 Task: Add Sprouts Organic Green Tea to the cart.
Action: Mouse moved to (18, 77)
Screenshot: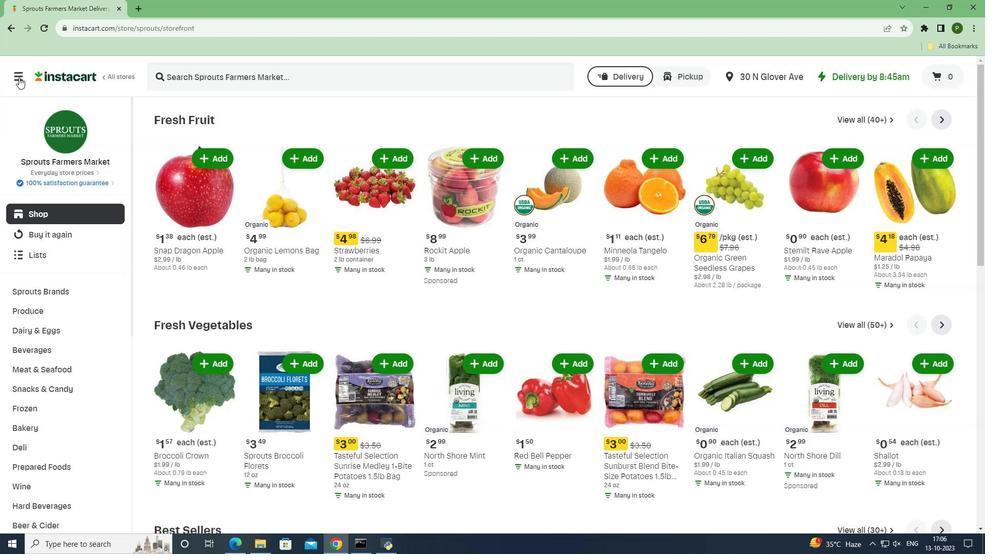 
Action: Mouse pressed left at (18, 77)
Screenshot: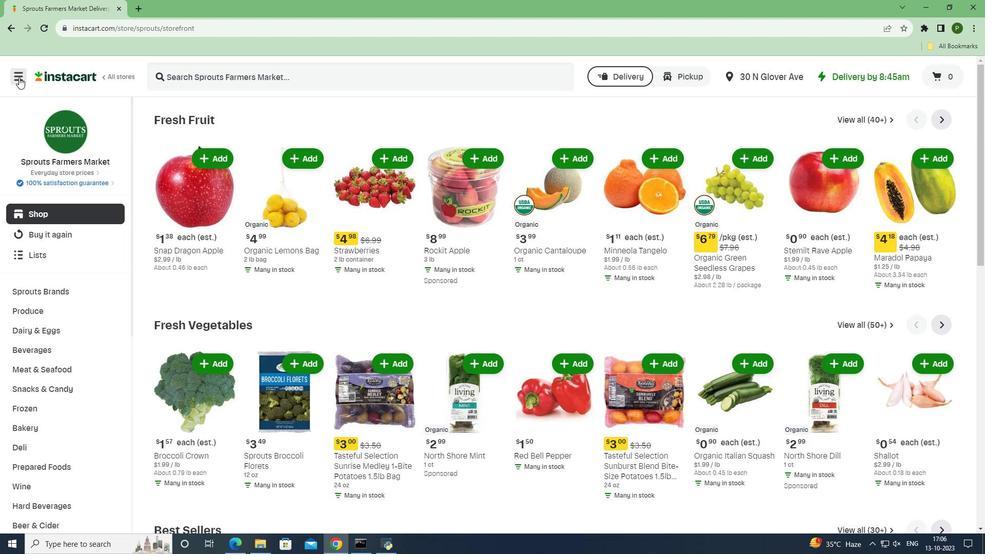 
Action: Mouse moved to (38, 268)
Screenshot: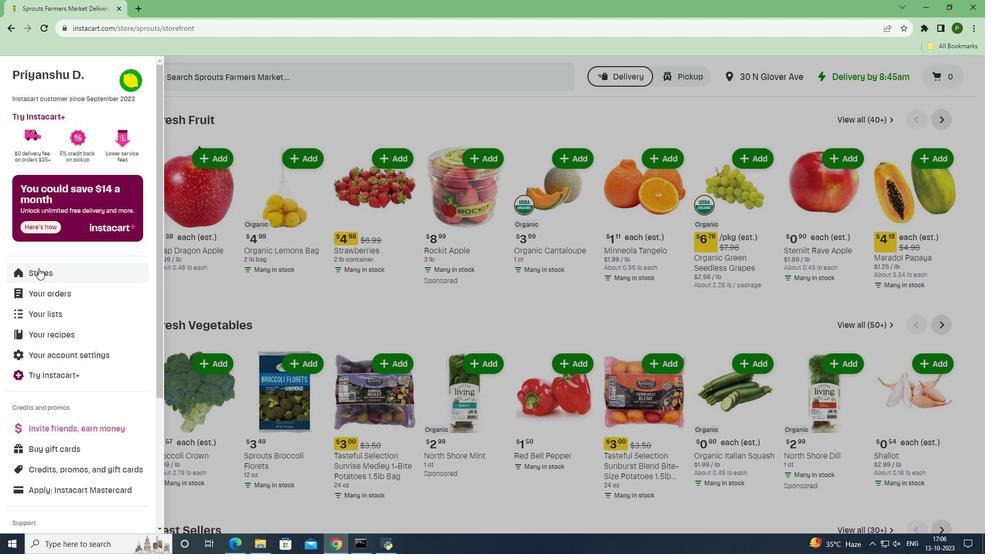 
Action: Mouse pressed left at (38, 268)
Screenshot: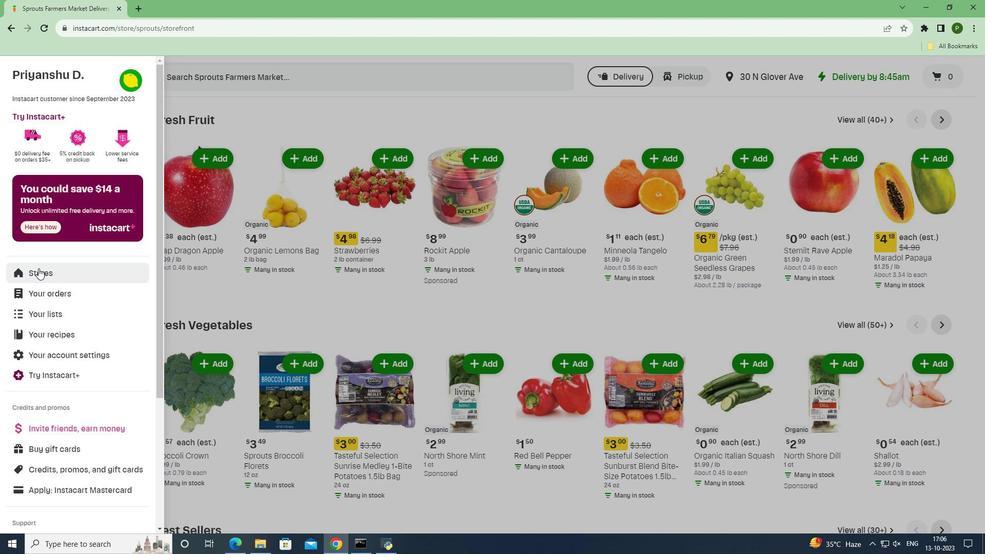
Action: Mouse moved to (242, 130)
Screenshot: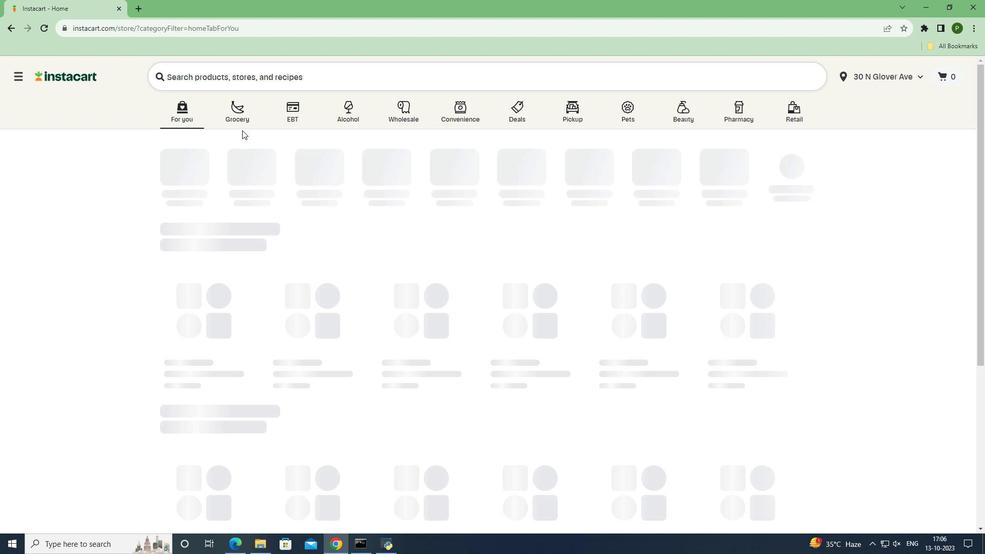 
Action: Mouse pressed left at (242, 130)
Screenshot: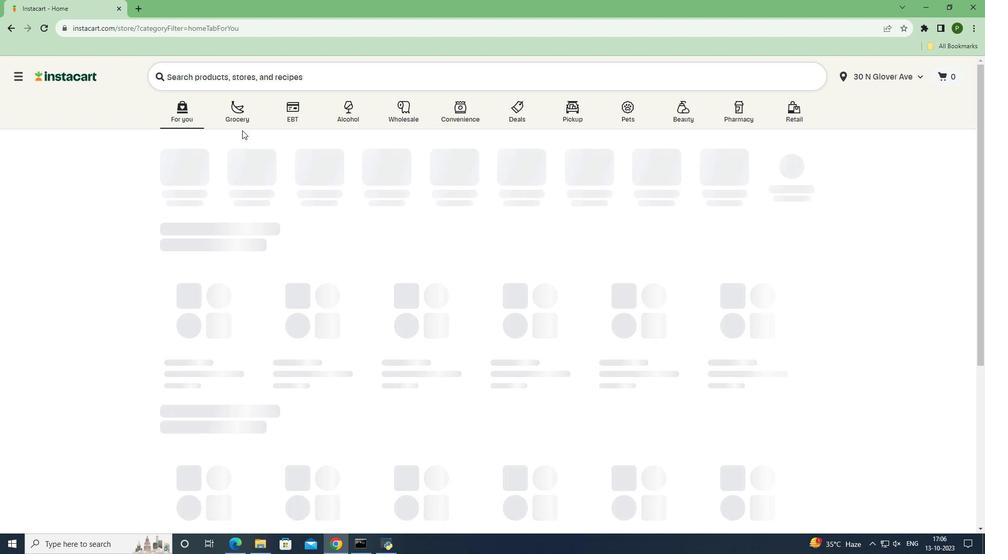 
Action: Mouse moved to (242, 128)
Screenshot: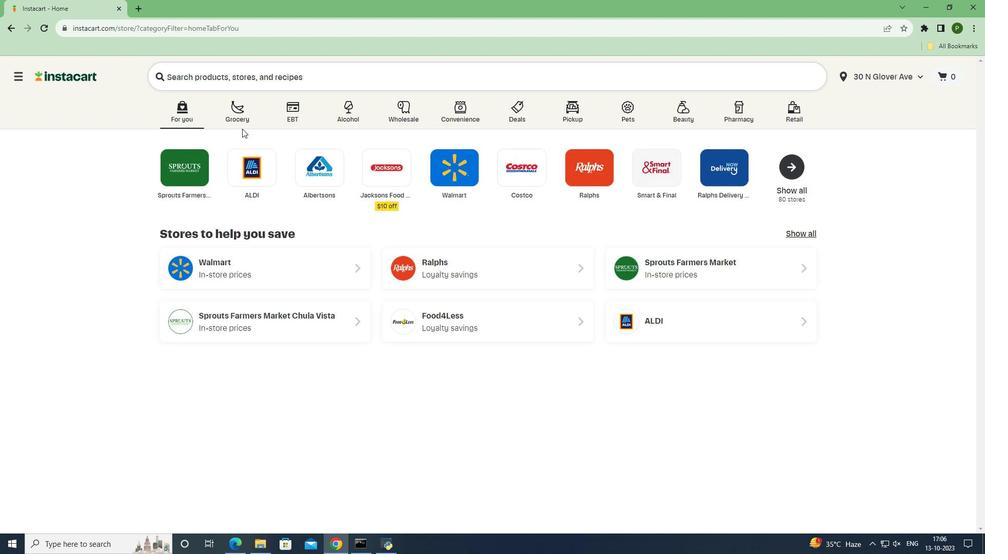 
Action: Mouse pressed left at (242, 128)
Screenshot: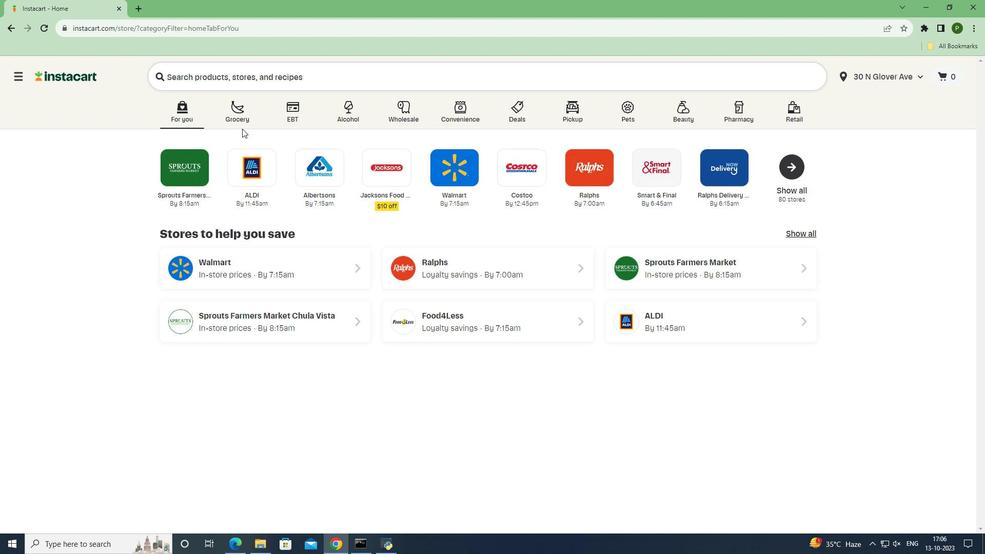 
Action: Mouse moved to (235, 119)
Screenshot: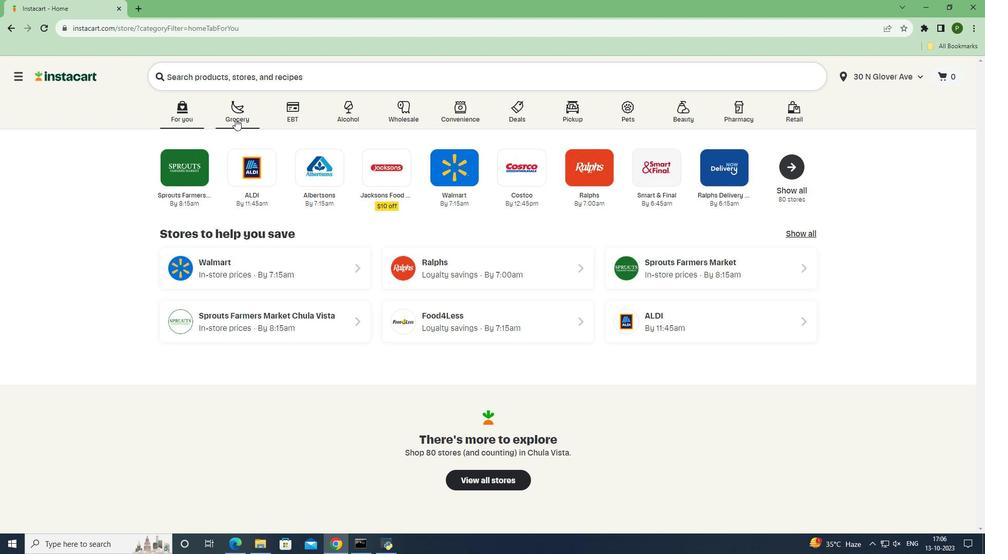 
Action: Mouse pressed left at (235, 119)
Screenshot: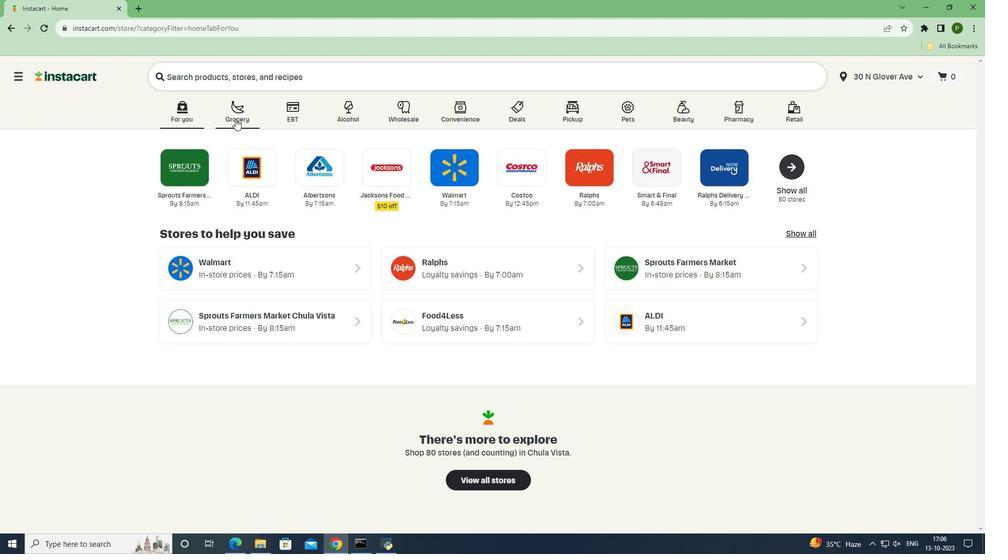 
Action: Mouse moved to (643, 238)
Screenshot: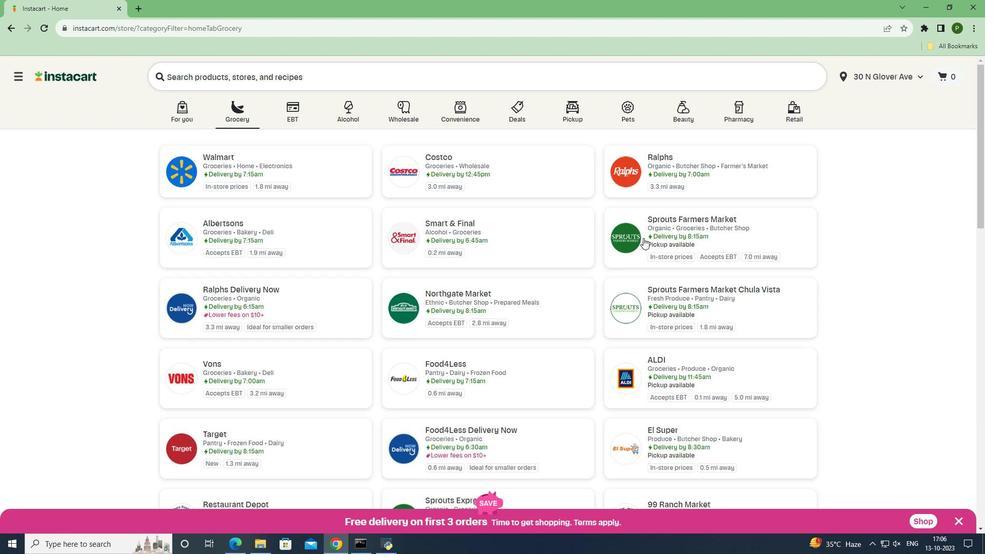 
Action: Mouse pressed left at (643, 238)
Screenshot: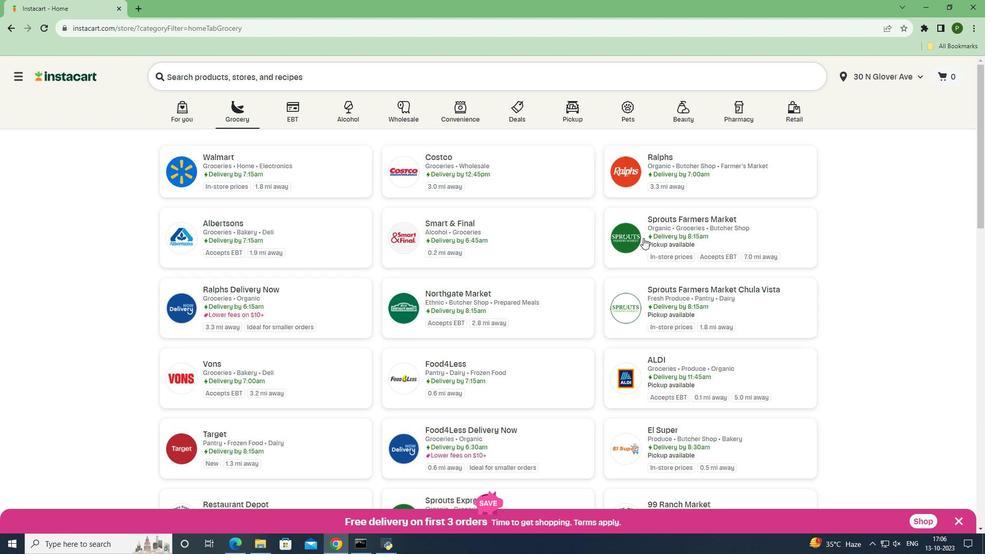 
Action: Mouse moved to (69, 347)
Screenshot: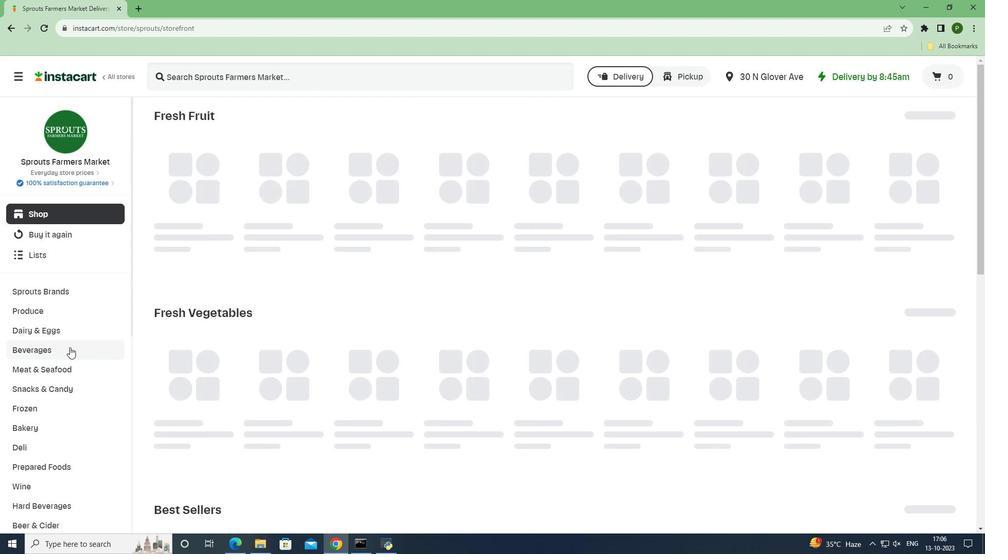 
Action: Mouse pressed left at (69, 347)
Screenshot: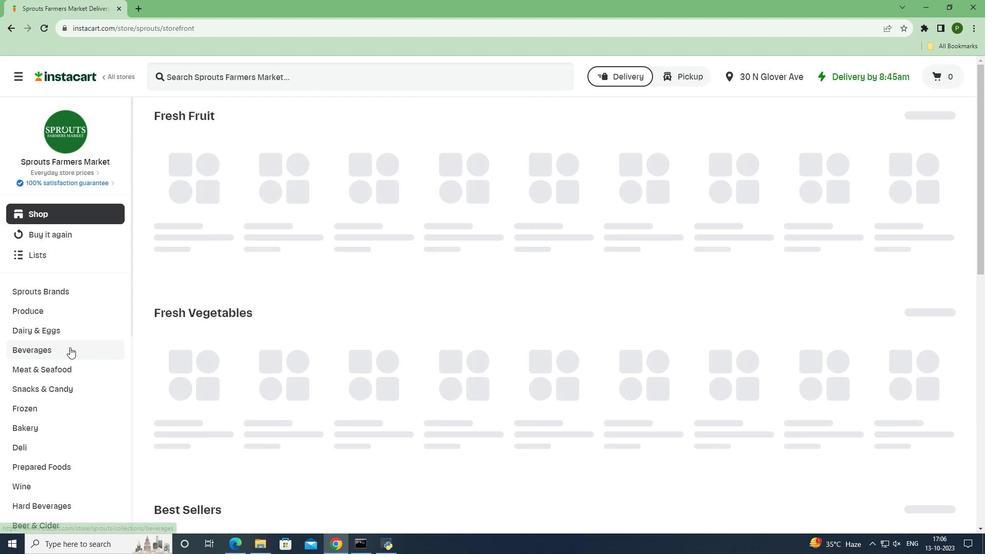 
Action: Mouse moved to (895, 138)
Screenshot: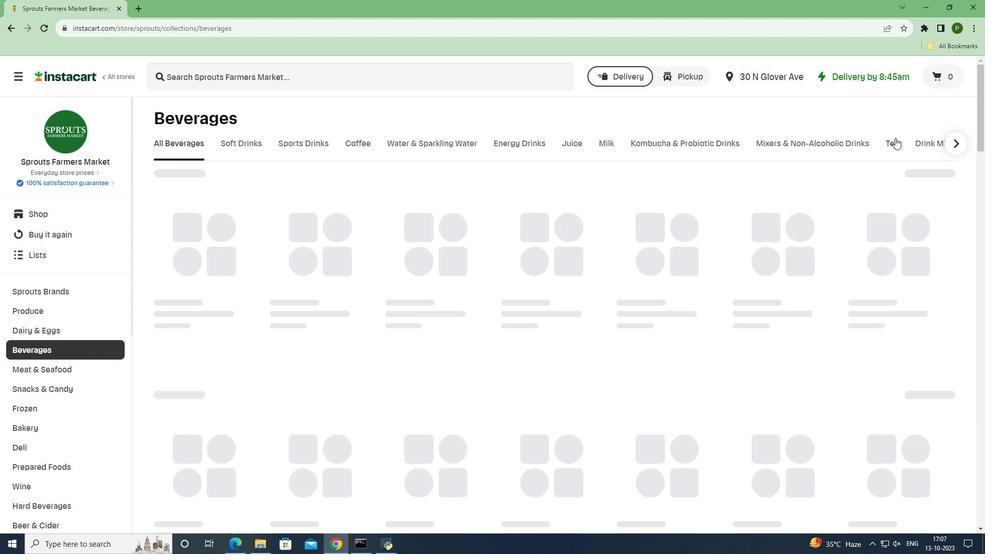 
Action: Mouse pressed left at (895, 138)
Screenshot: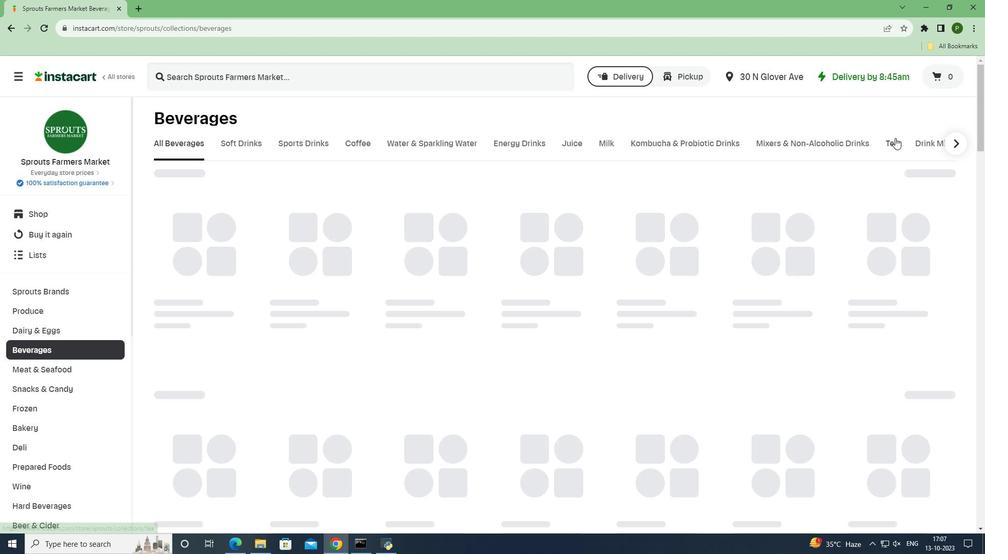 
Action: Mouse moved to (457, 80)
Screenshot: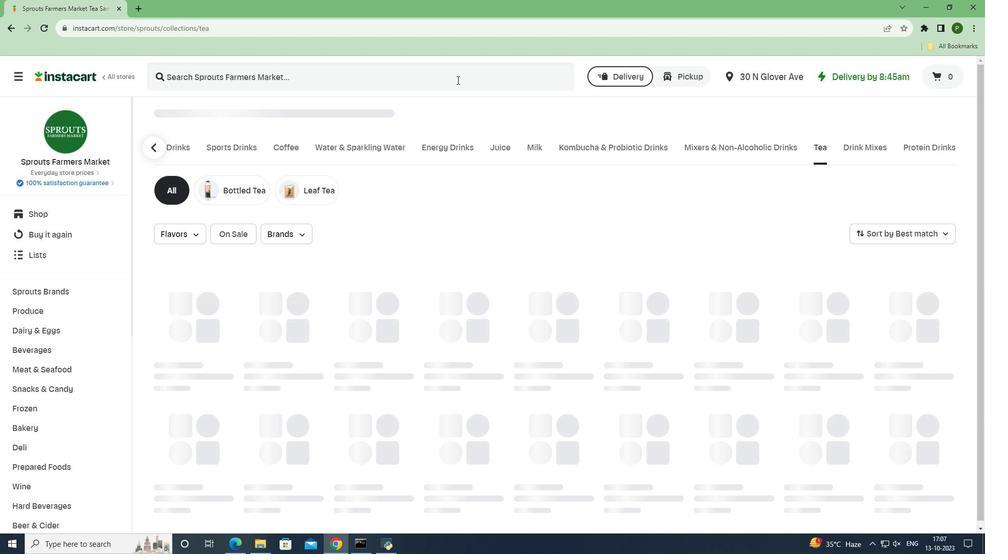 
Action: Mouse pressed left at (457, 80)
Screenshot: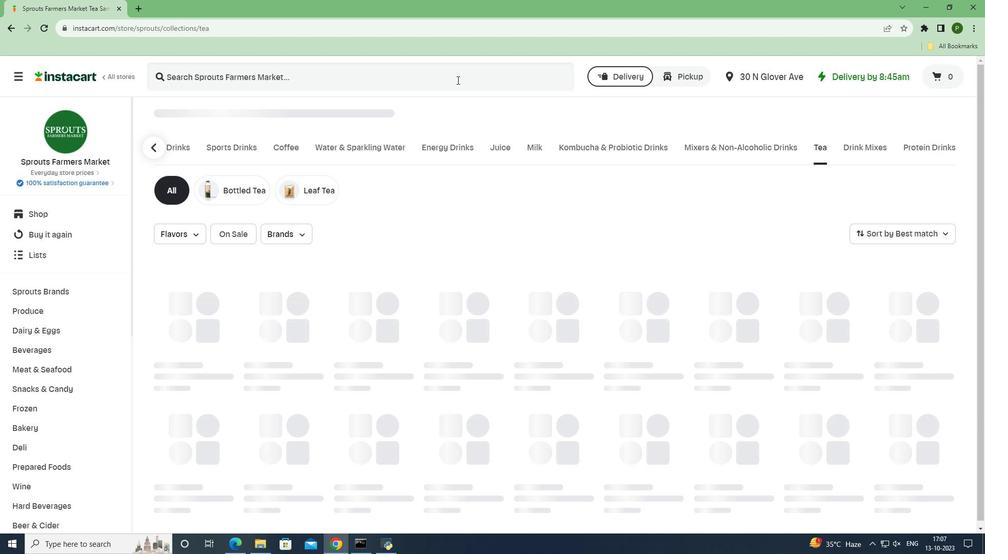 
Action: Key pressed <Key.caps_lock>S<Key.caps_lock>prouts<Key.space><Key.caps_lock>O<Key.caps_lock>rganic<Key.space><Key.caps_lock>G<Key.caps_lock>reen<Key.space><Key.caps_lock>T<Key.caps_lock>ea<Key.space><Key.enter>
Screenshot: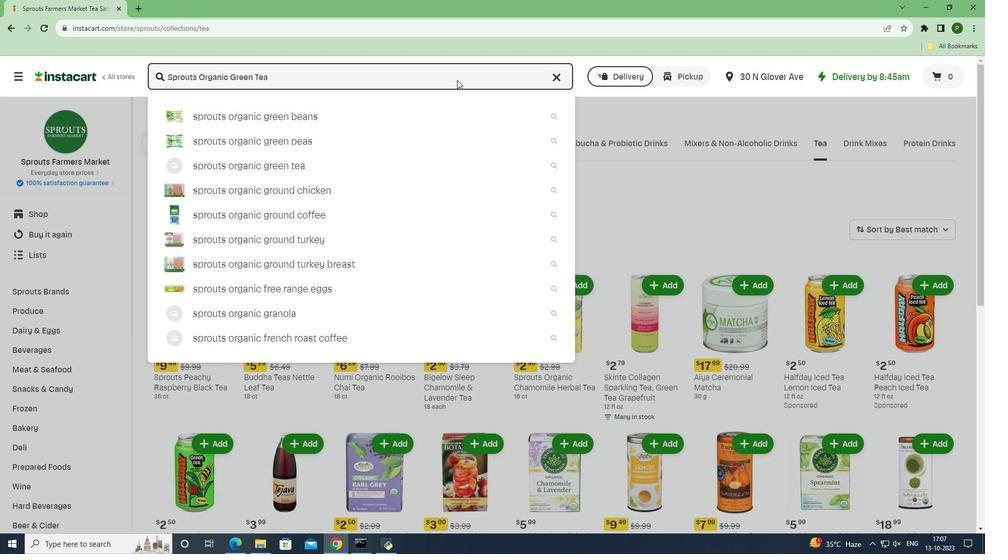 
Action: Mouse moved to (603, 180)
Screenshot: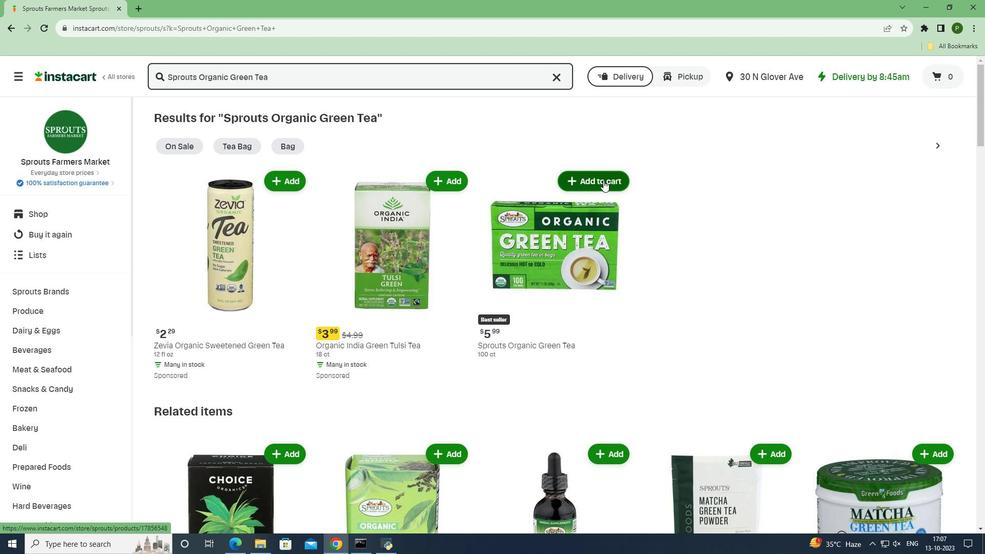 
Action: Mouse pressed left at (603, 180)
Screenshot: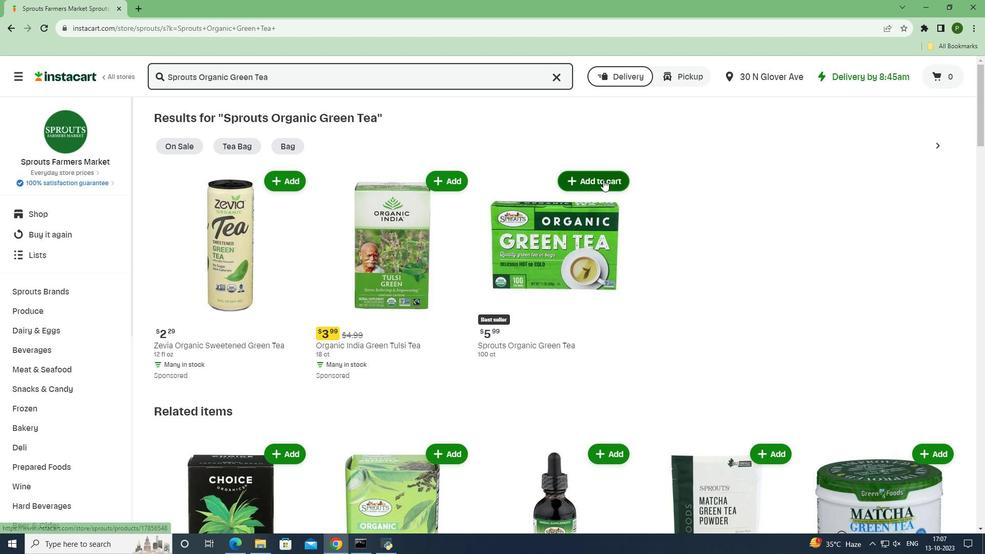 
Action: Mouse moved to (669, 257)
Screenshot: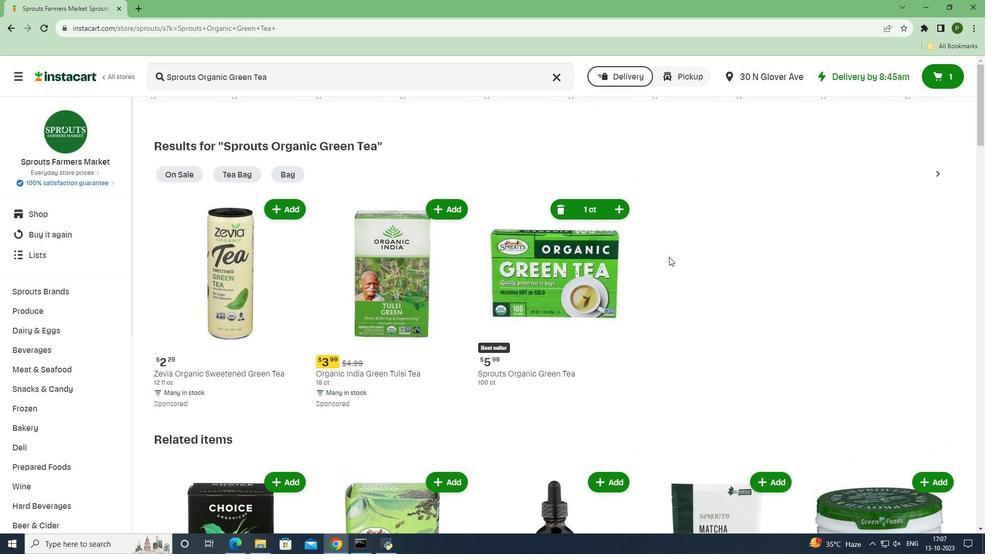 
